 Task: Find directions from San Diego to Big Sur, California.
Action: Mouse moved to (84, 30)
Screenshot: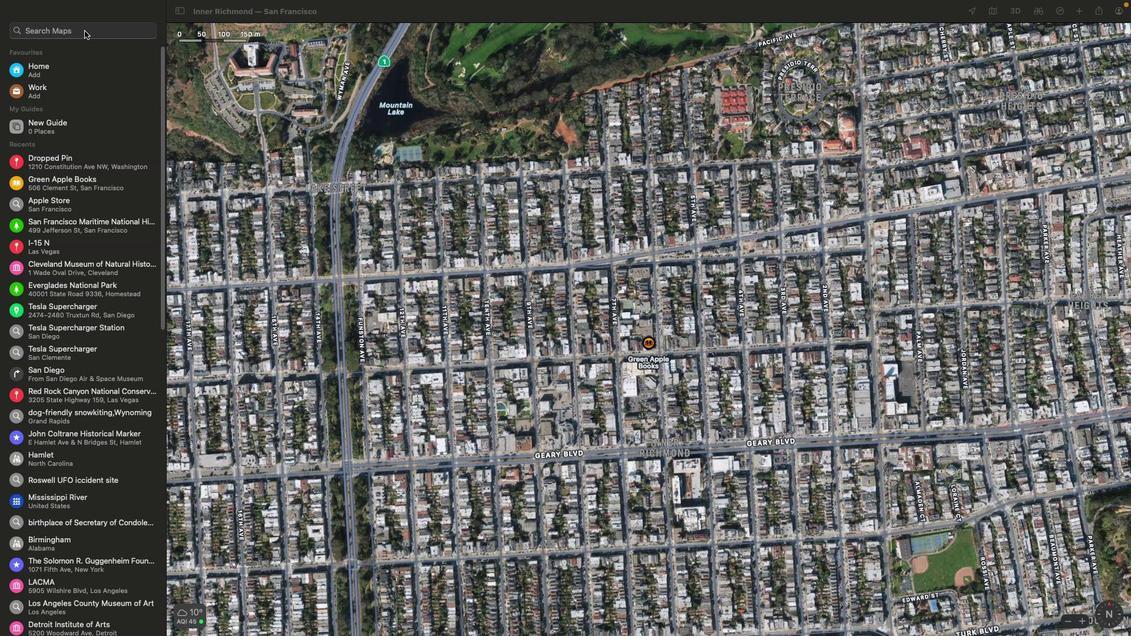 
Action: Mouse pressed left at (84, 30)
Screenshot: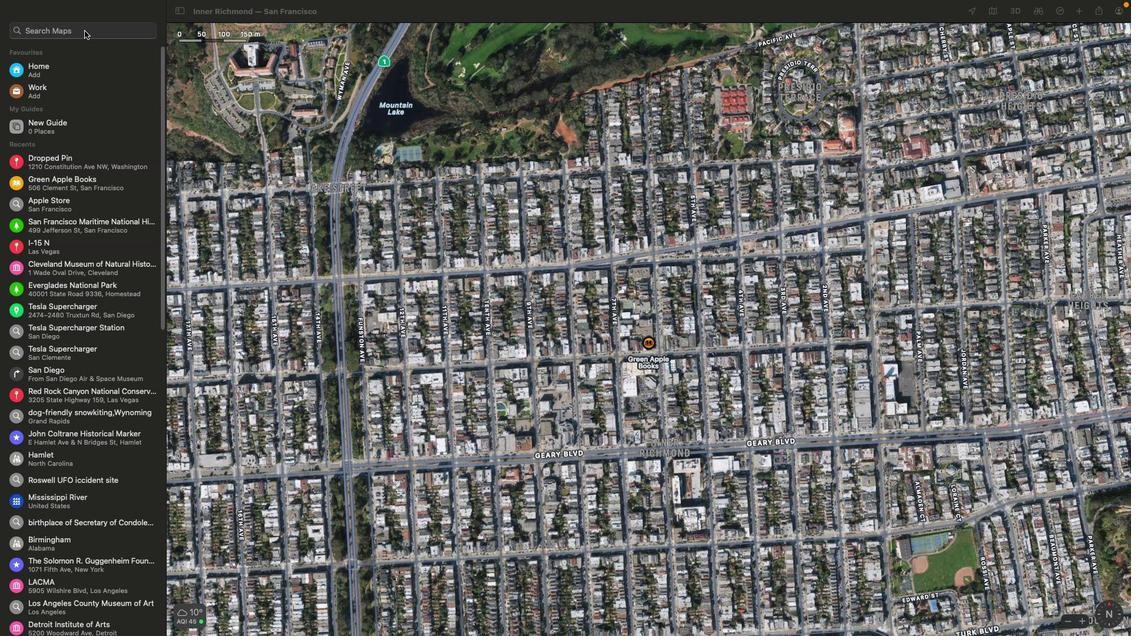 
Action: Mouse moved to (1062, 14)
Screenshot: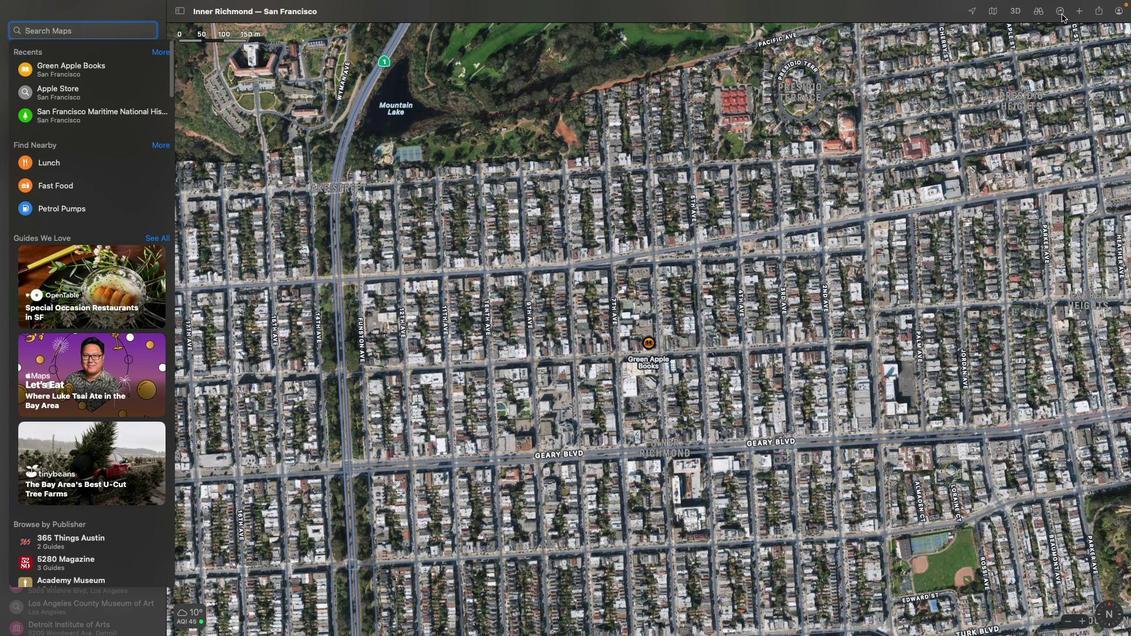 
Action: Mouse pressed left at (1062, 14)
Screenshot: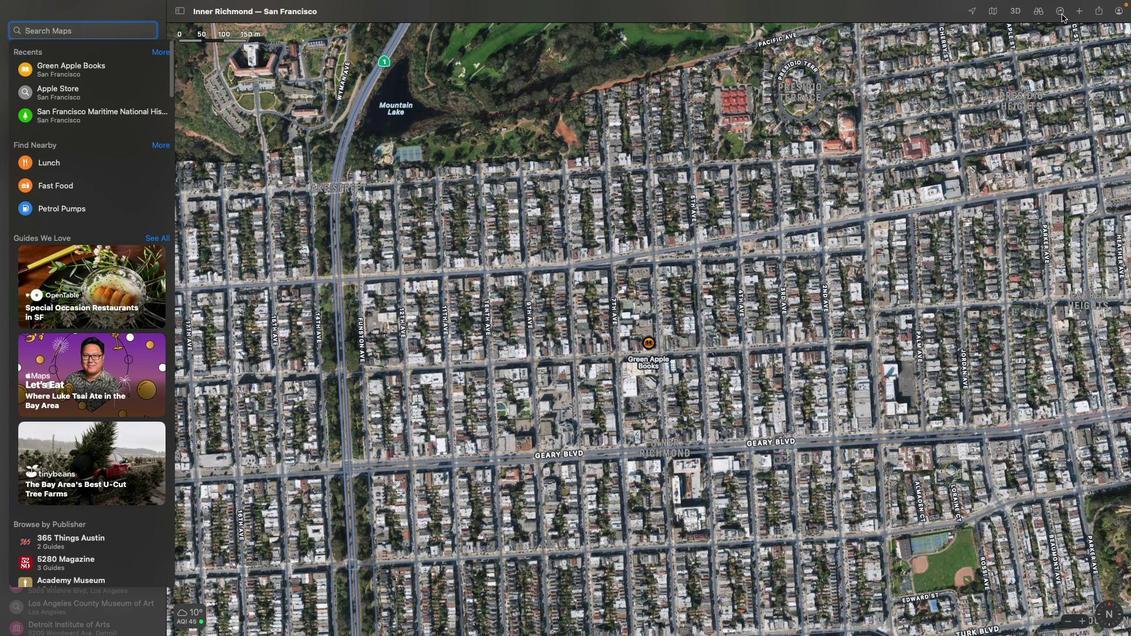 
Action: Mouse moved to (1084, 77)
Screenshot: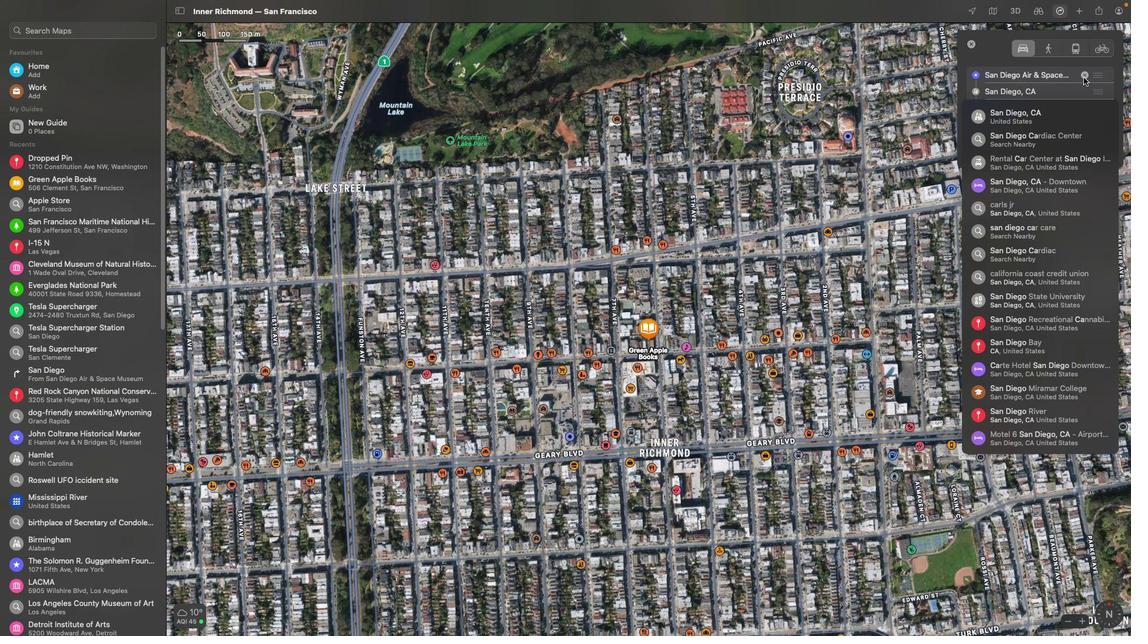 
Action: Mouse pressed left at (1084, 77)
Screenshot: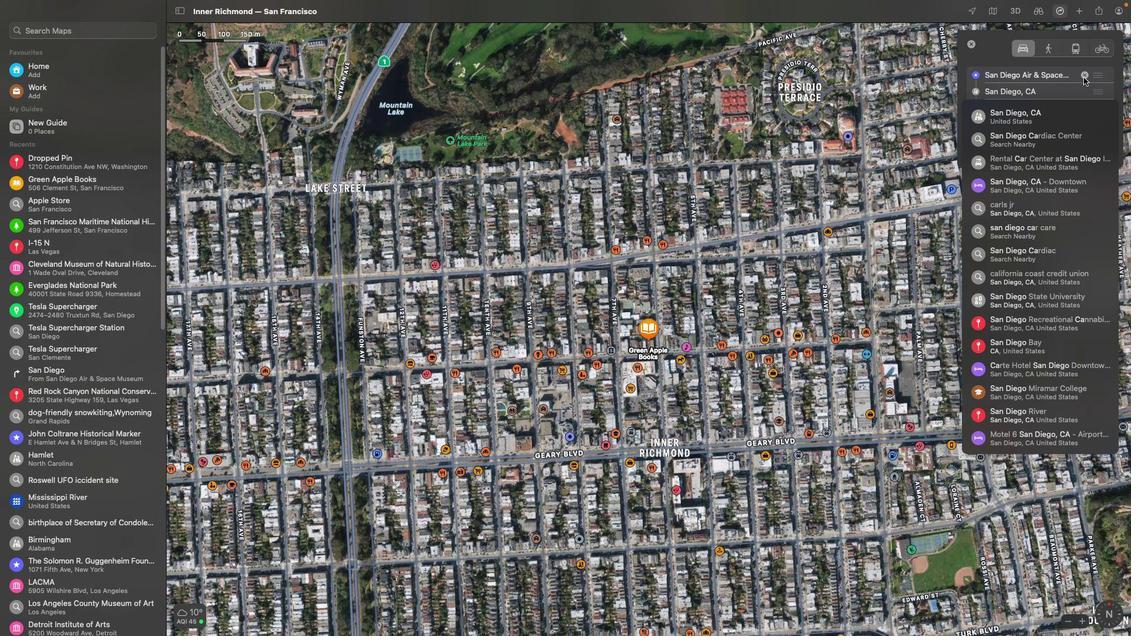 
Action: Mouse moved to (1032, 71)
Screenshot: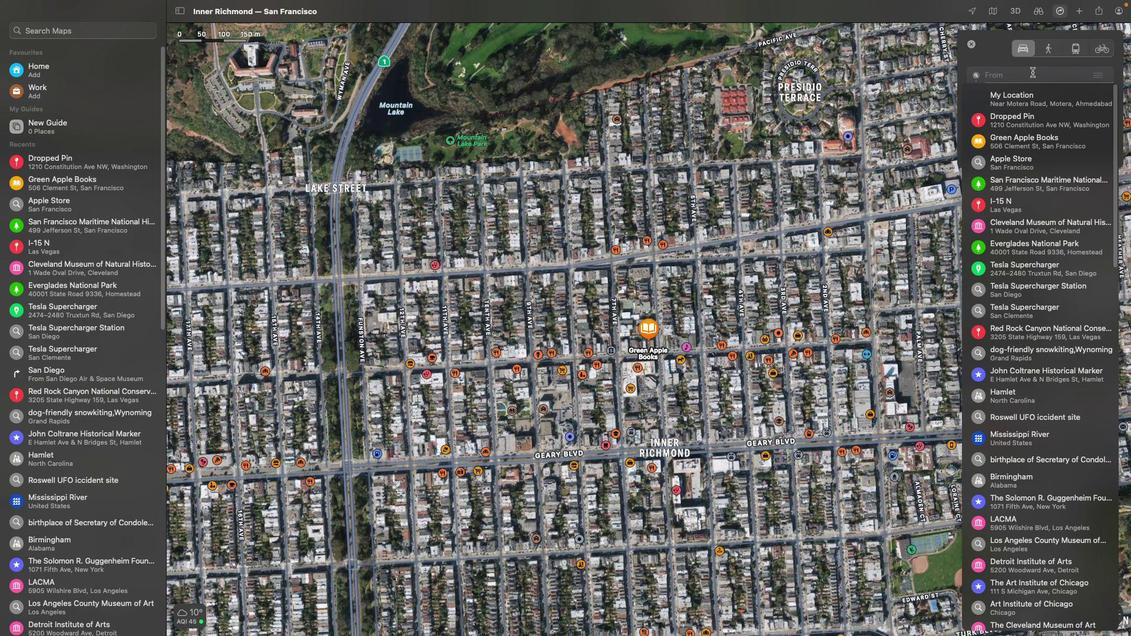 
Action: Mouse pressed left at (1032, 71)
Screenshot: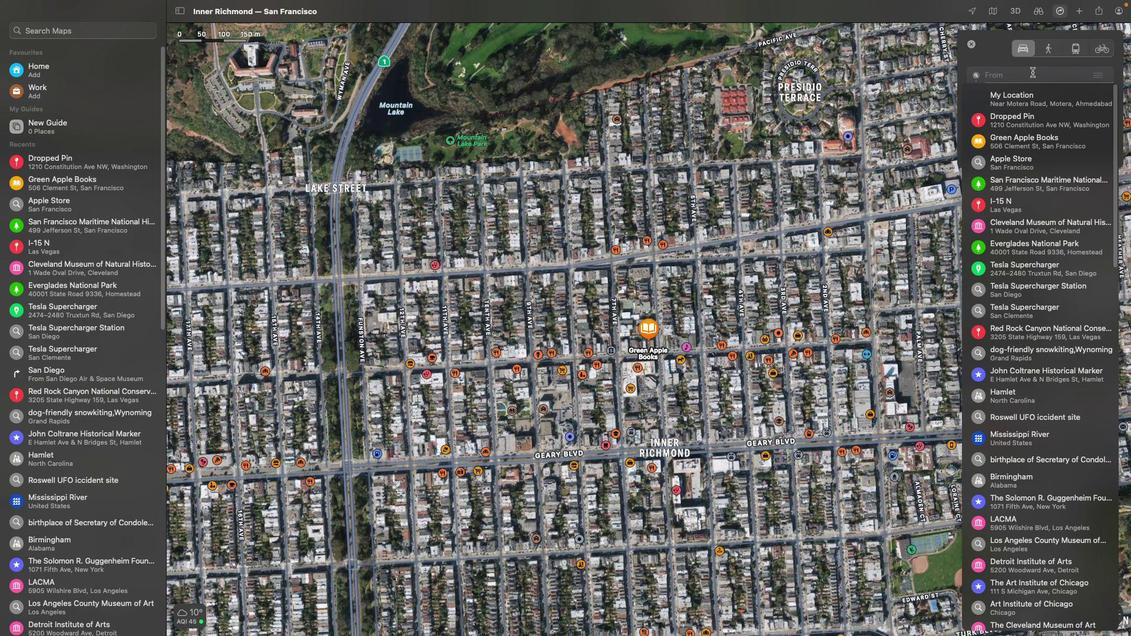 
Action: Key pressed Key.shift'S''a''n'Key.spaceKey.shift'D''i''e''g''o'Key.space
Screenshot: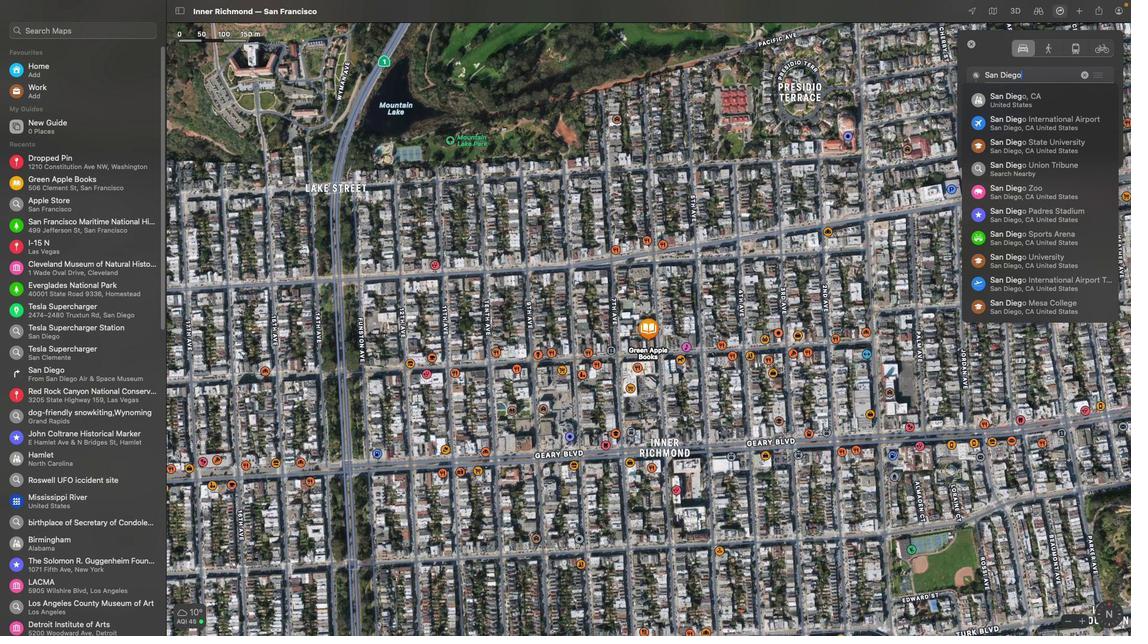 
Action: Mouse moved to (911, 137)
Screenshot: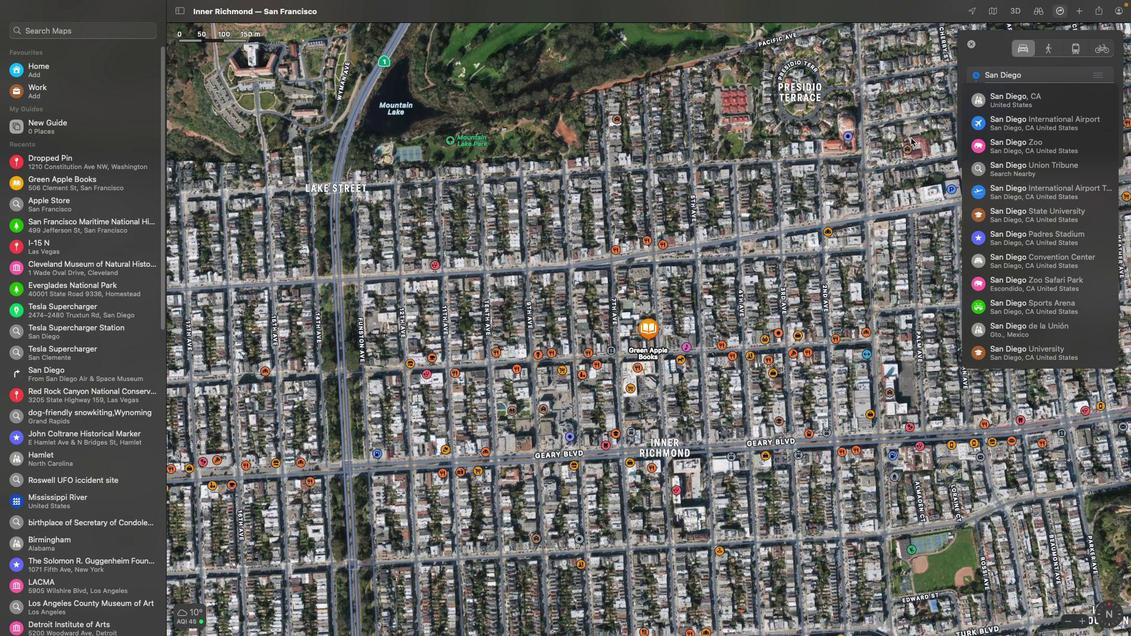 
Action: Mouse pressed left at (911, 137)
Screenshot: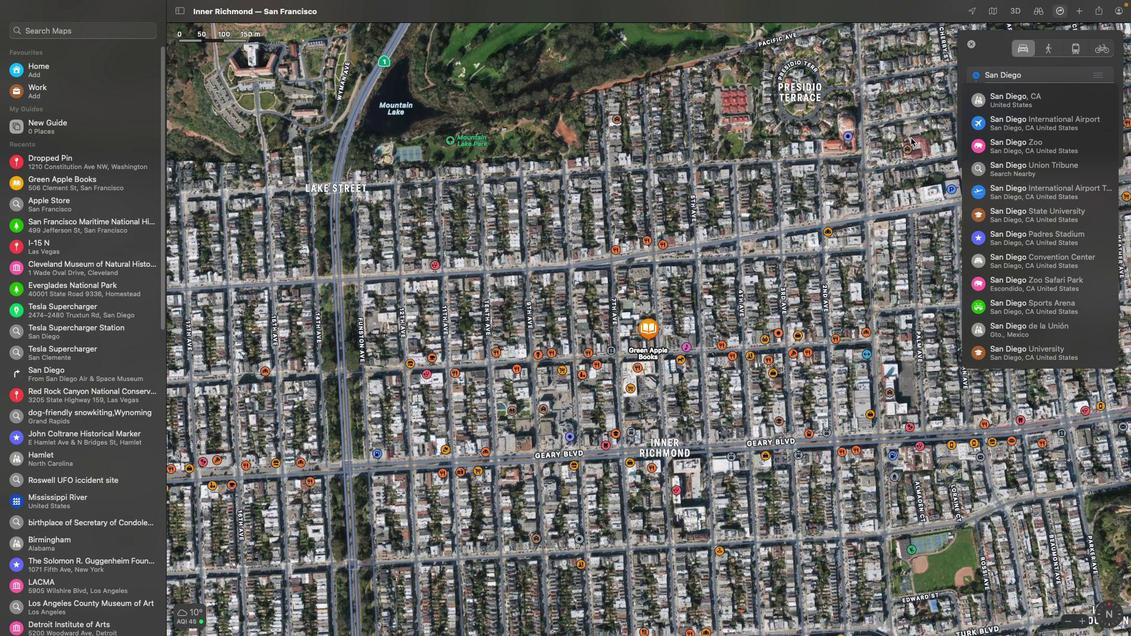 
Action: Mouse moved to (1084, 91)
Screenshot: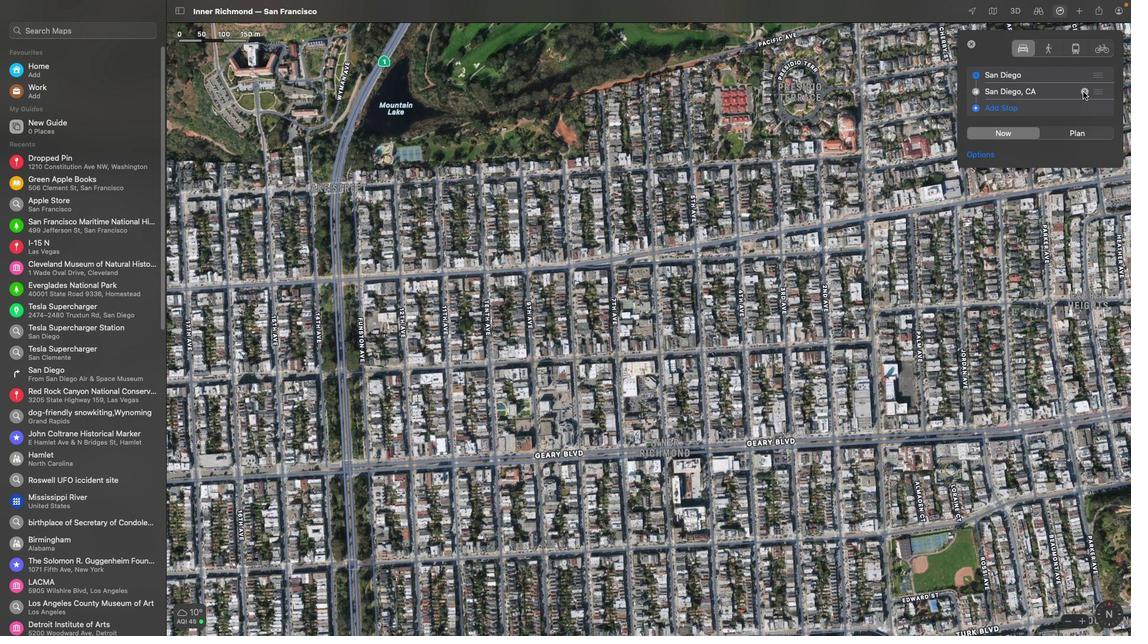 
Action: Mouse pressed left at (1084, 91)
Screenshot: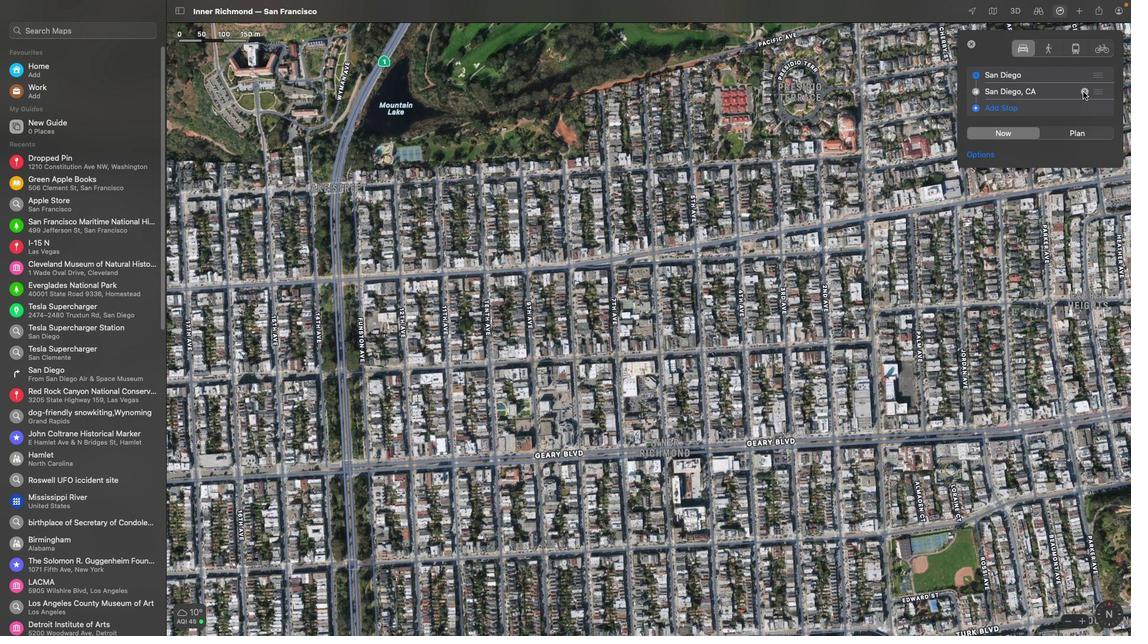 
Action: Mouse moved to (1015, 87)
Screenshot: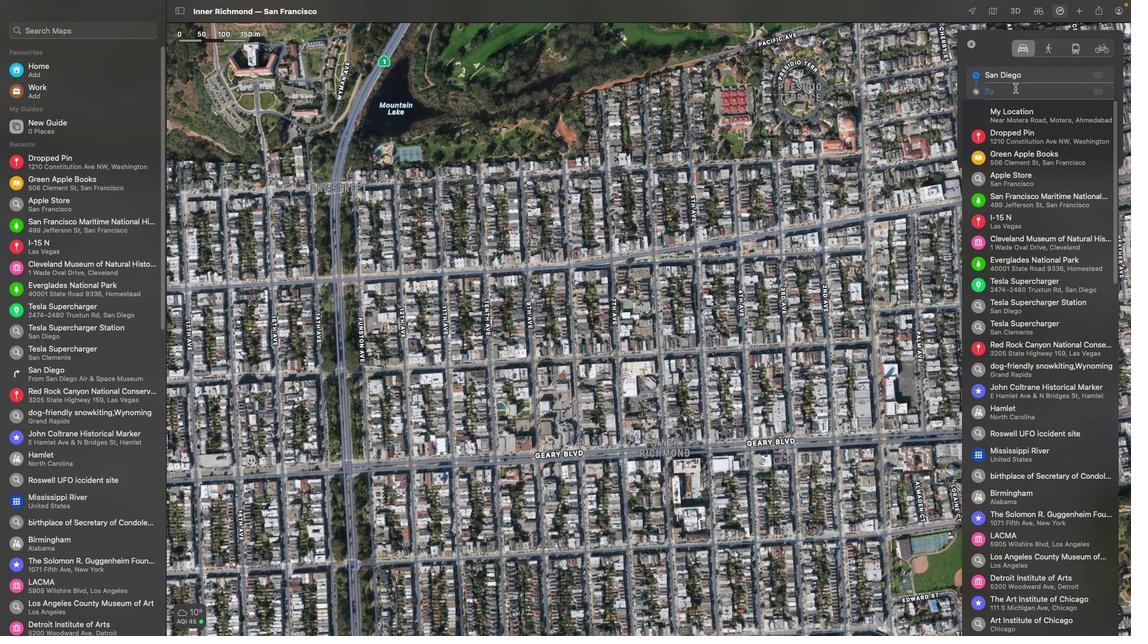 
Action: Mouse pressed left at (1015, 87)
Screenshot: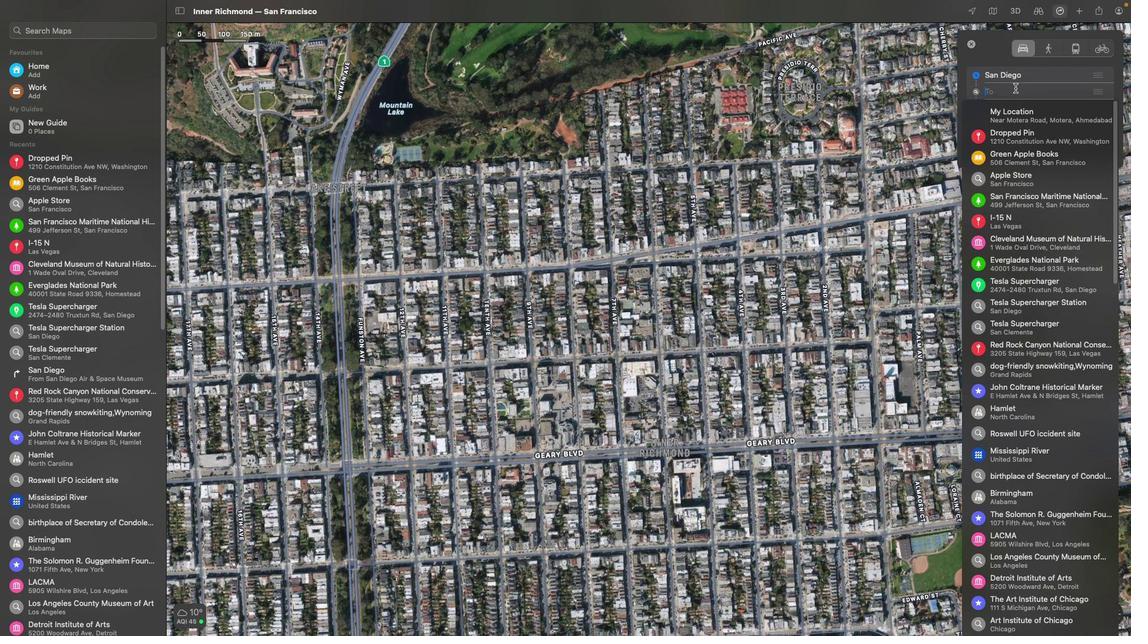 
Action: Key pressed Key.shift'B''i''g'Key.spaceKey.shift'S''u''r'','Key.spaceKey.shift'C''a''l''i''f''o''r''n''i''a'Key.spaceKey.enter
Screenshot: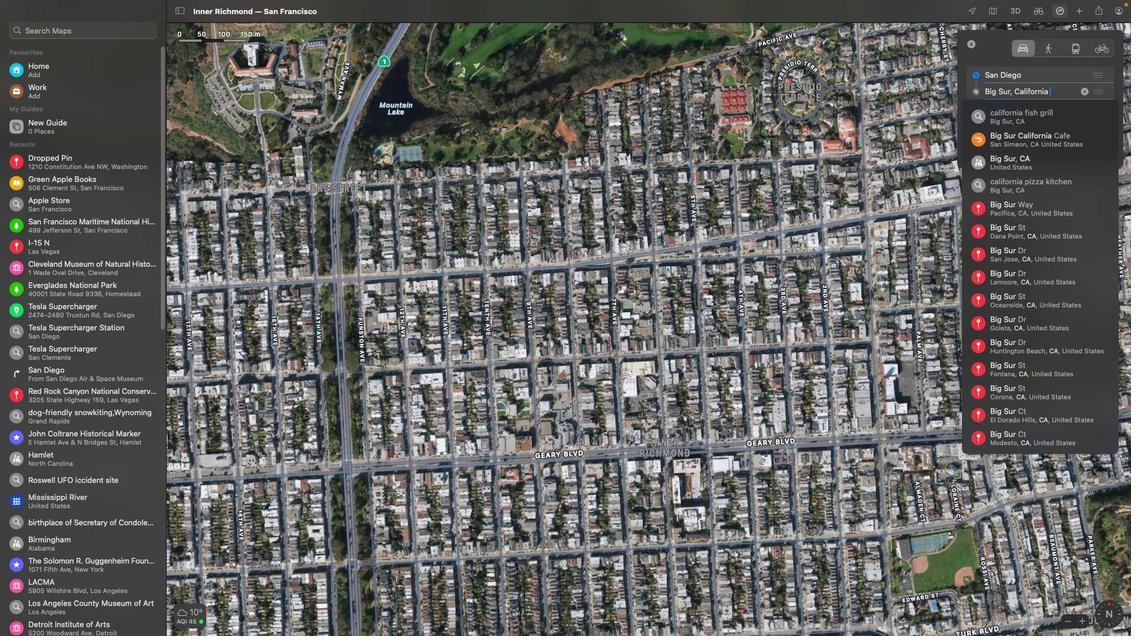 
Action: Mouse moved to (1032, 225)
Screenshot: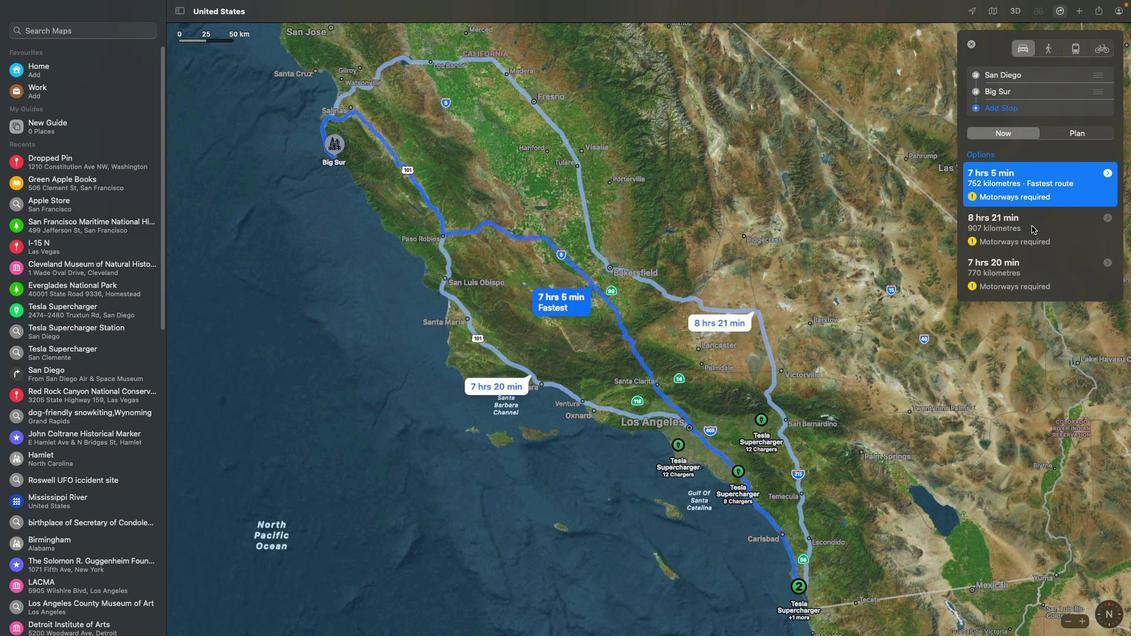 
Action: Mouse pressed left at (1032, 225)
Screenshot: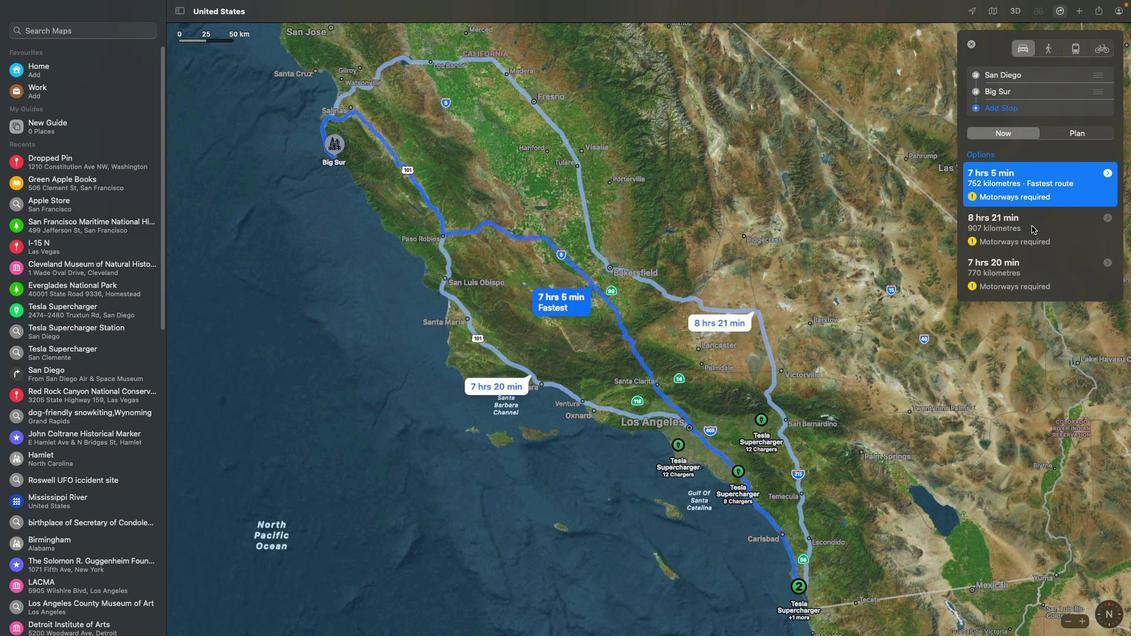 
Action: Mouse moved to (1009, 278)
Screenshot: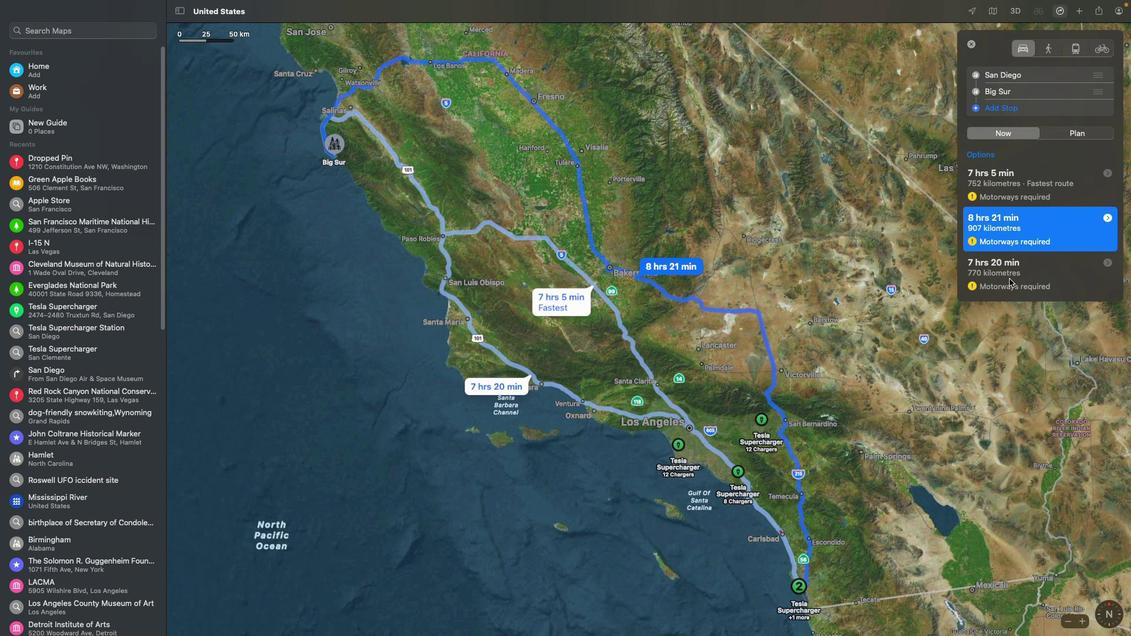 
Action: Mouse pressed left at (1009, 278)
Screenshot: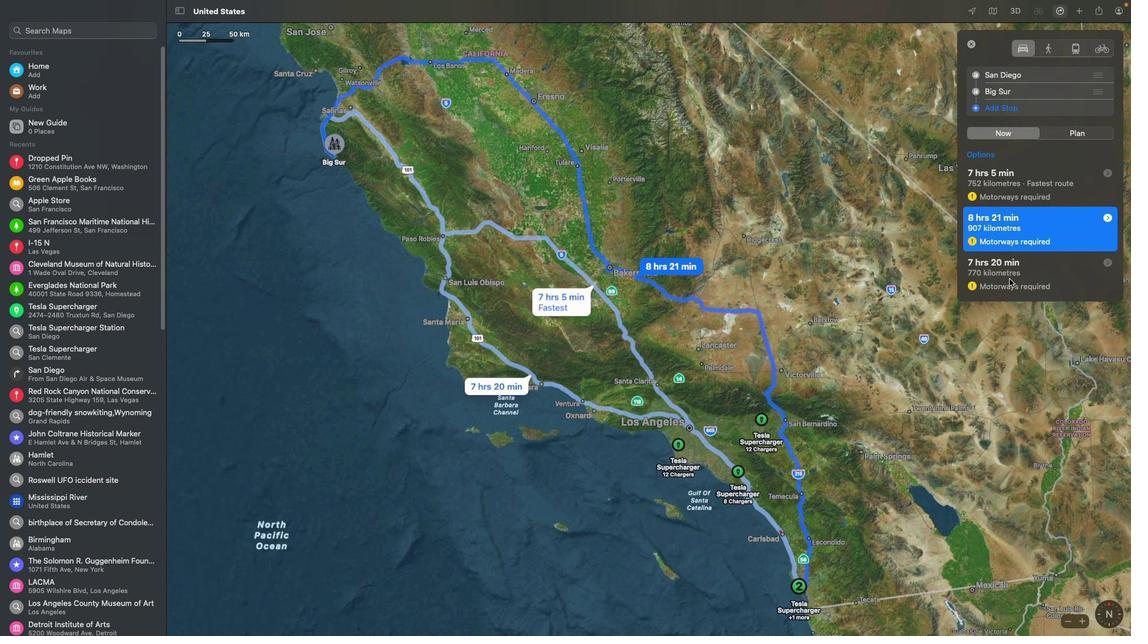 
Action: Mouse moved to (1006, 227)
Screenshot: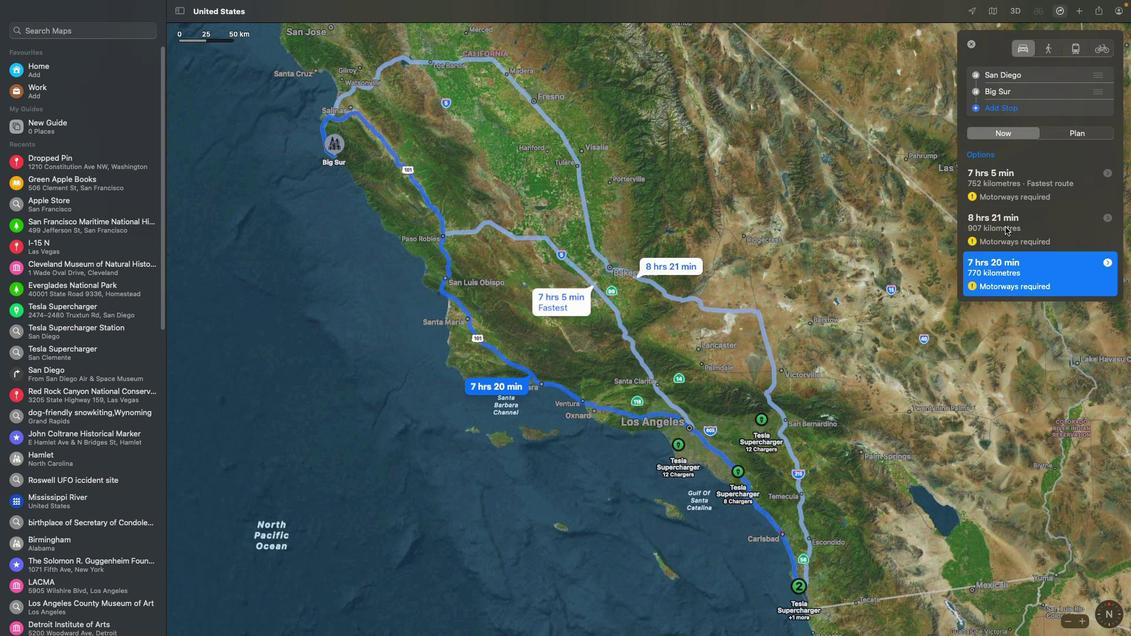 
Action: Mouse pressed left at (1006, 227)
Screenshot: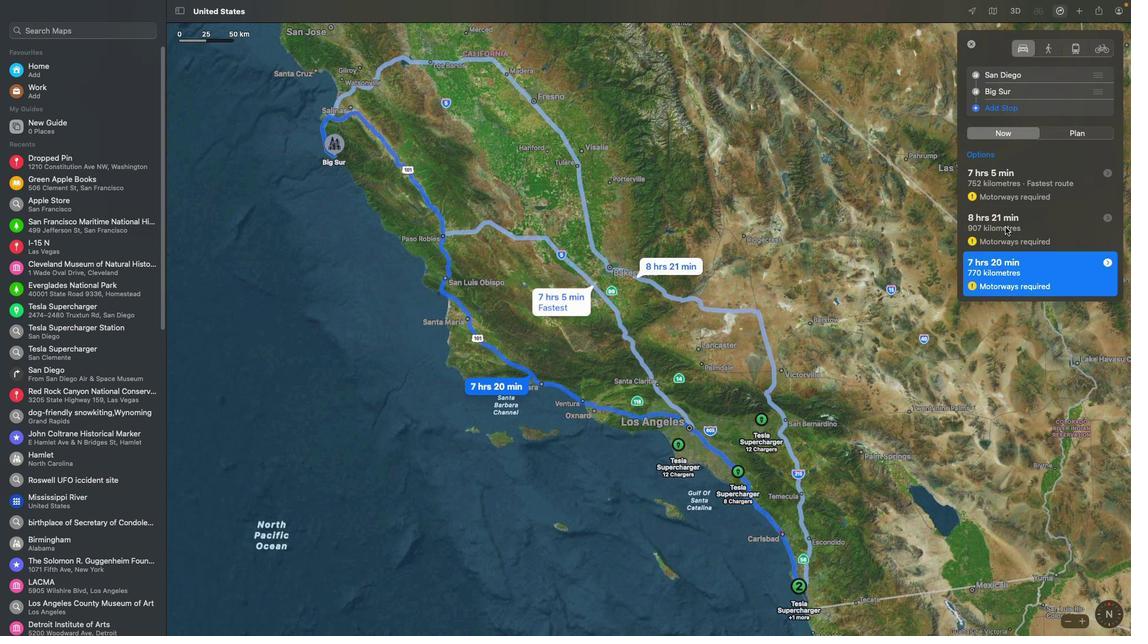 
Action: Mouse moved to (1006, 179)
Screenshot: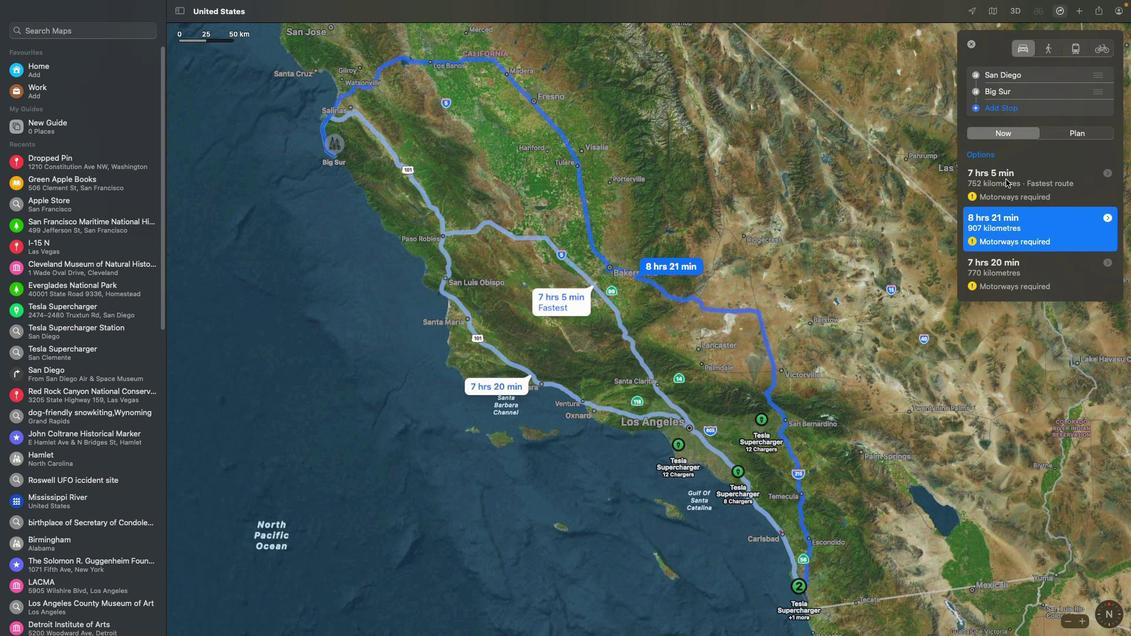 
Action: Mouse pressed left at (1006, 179)
Screenshot: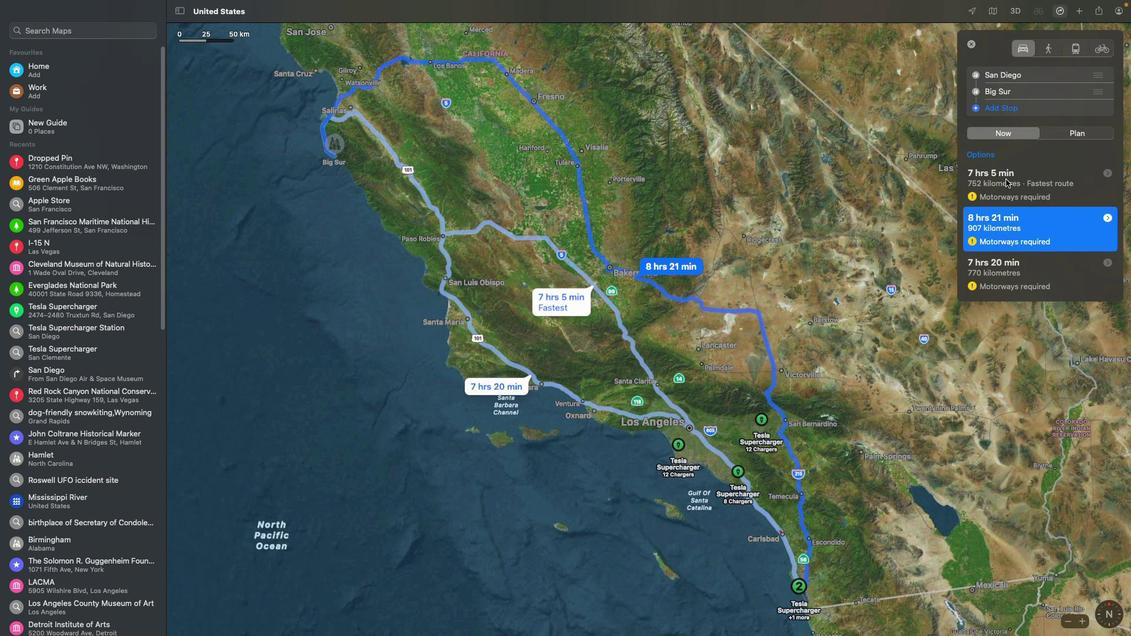 
Action: Mouse moved to (783, 261)
Screenshot: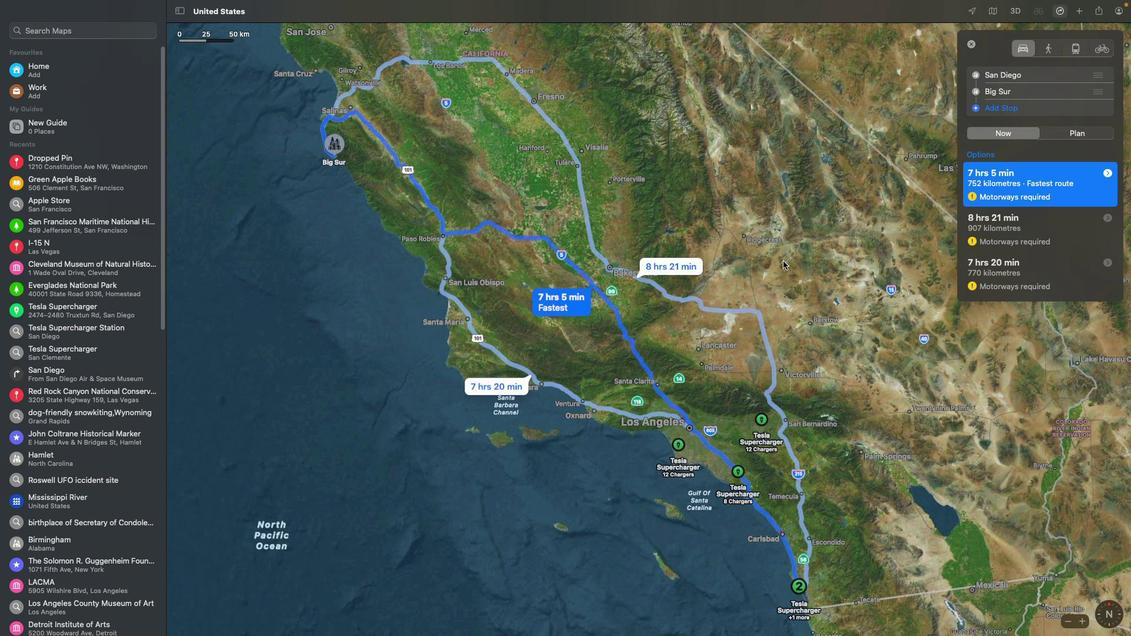 
